 Task: Share through YouTube & Facebook "Movie C.mp4" with resolution 960*540
Action: Mouse pressed left at (343, 250)
Screenshot: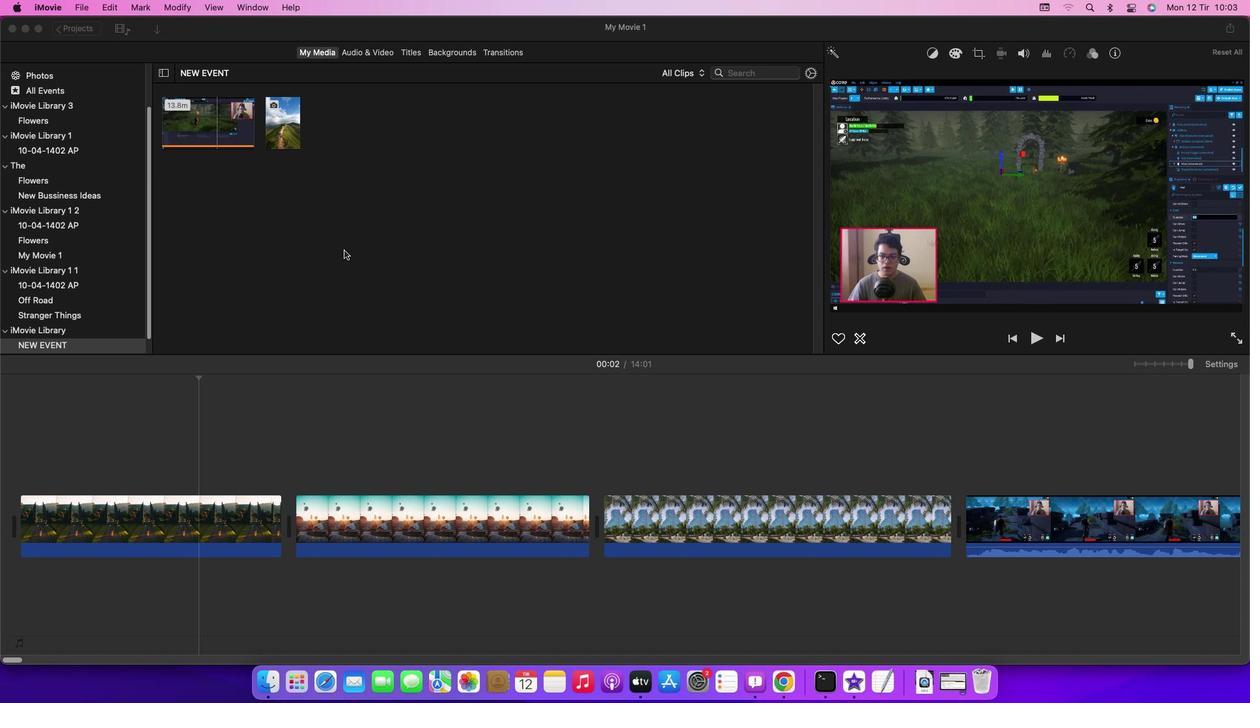 
Action: Mouse moved to (229, 134)
Screenshot: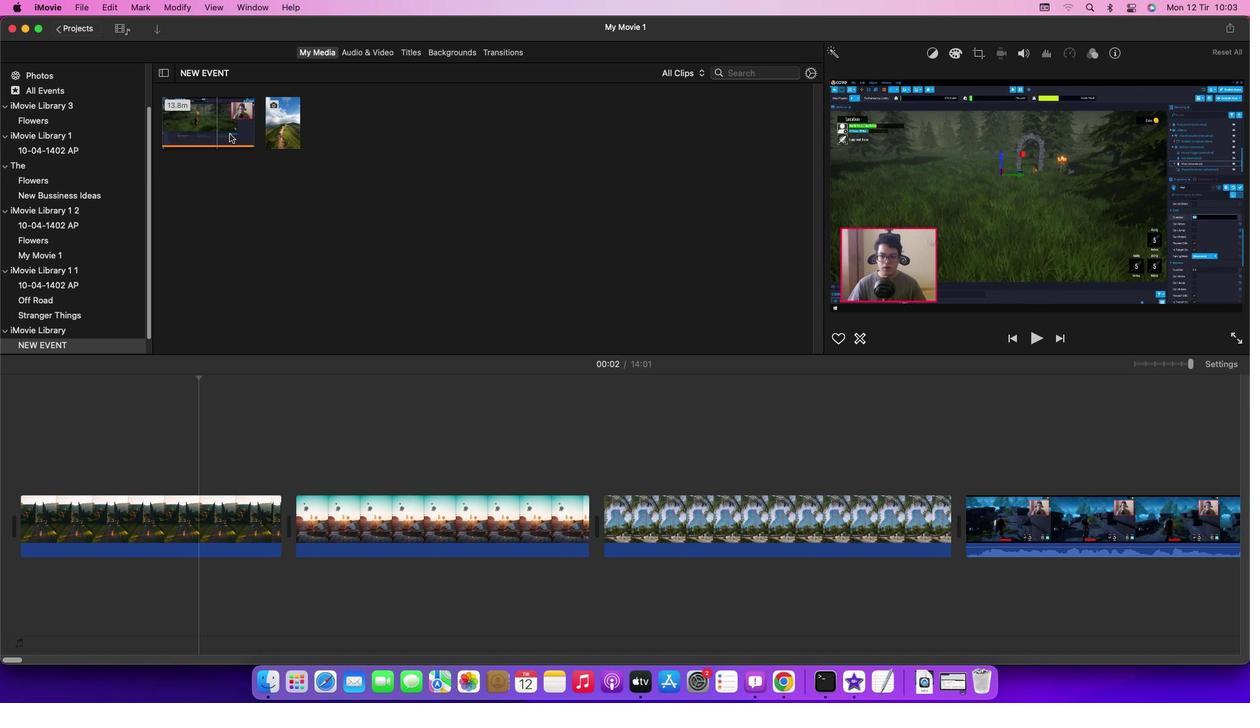 
Action: Mouse pressed left at (229, 134)
Screenshot: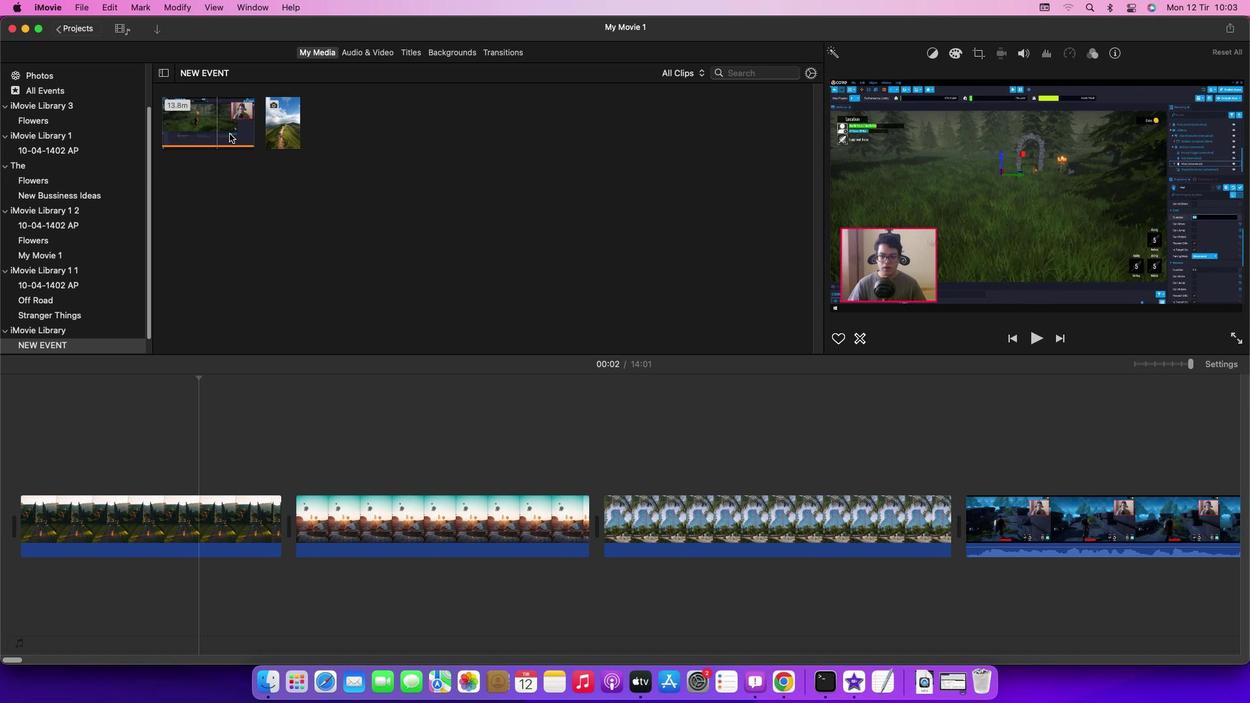 
Action: Mouse moved to (74, 5)
Screenshot: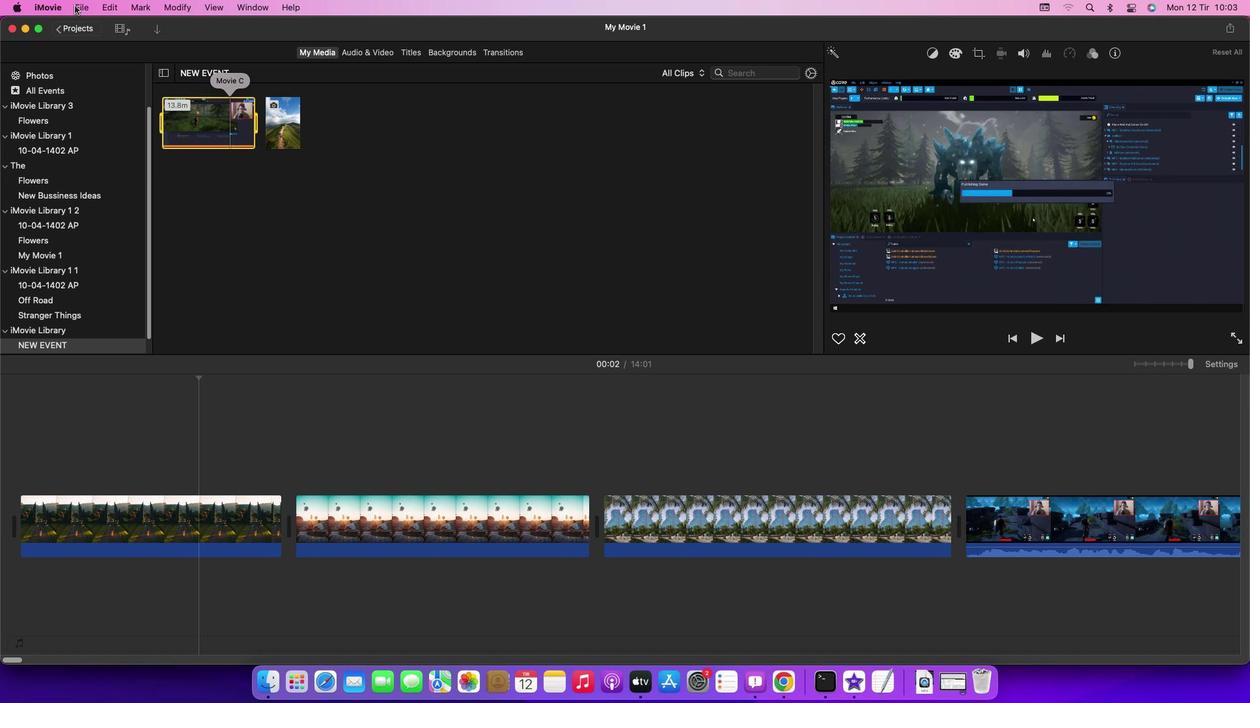 
Action: Mouse pressed left at (74, 5)
Screenshot: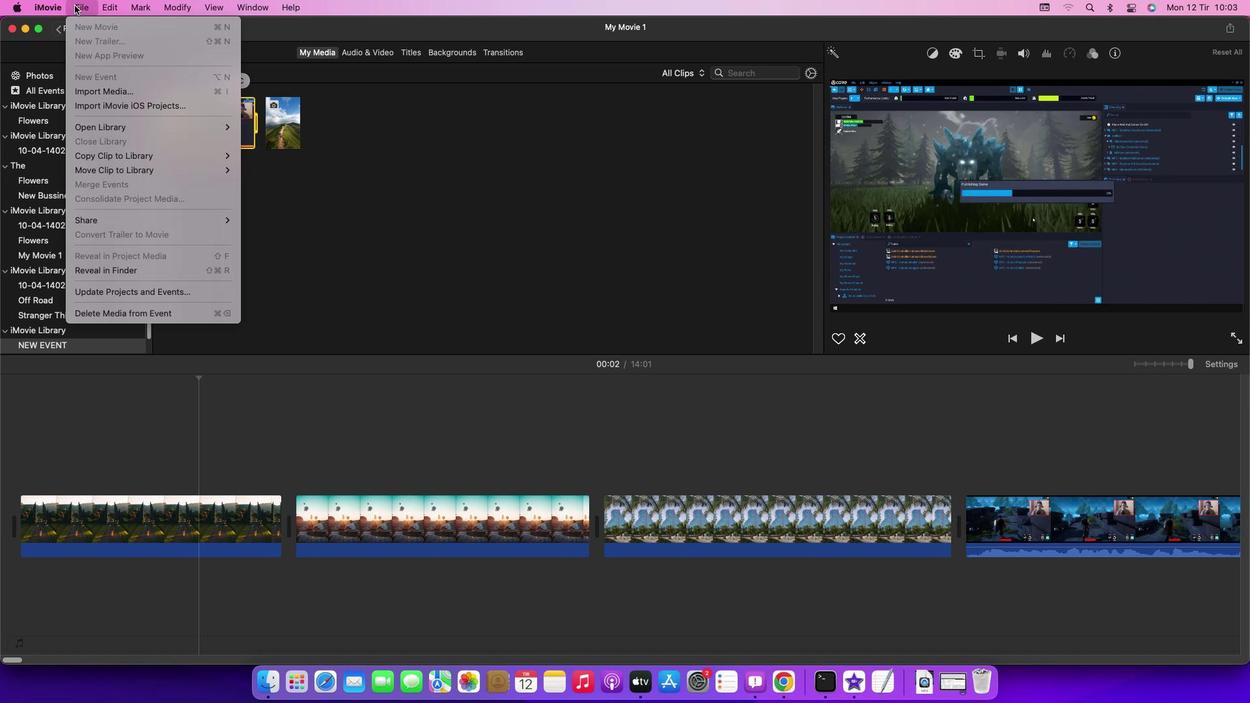 
Action: Mouse moved to (293, 238)
Screenshot: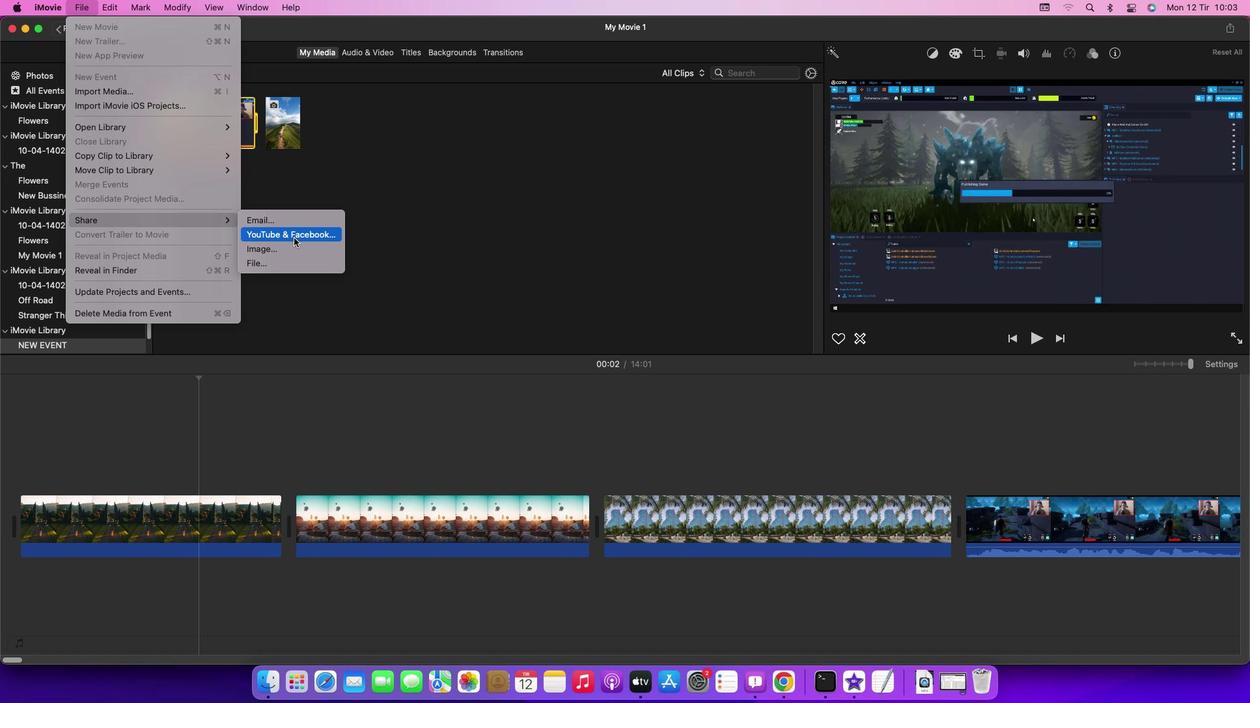 
Action: Mouse pressed left at (293, 238)
Screenshot: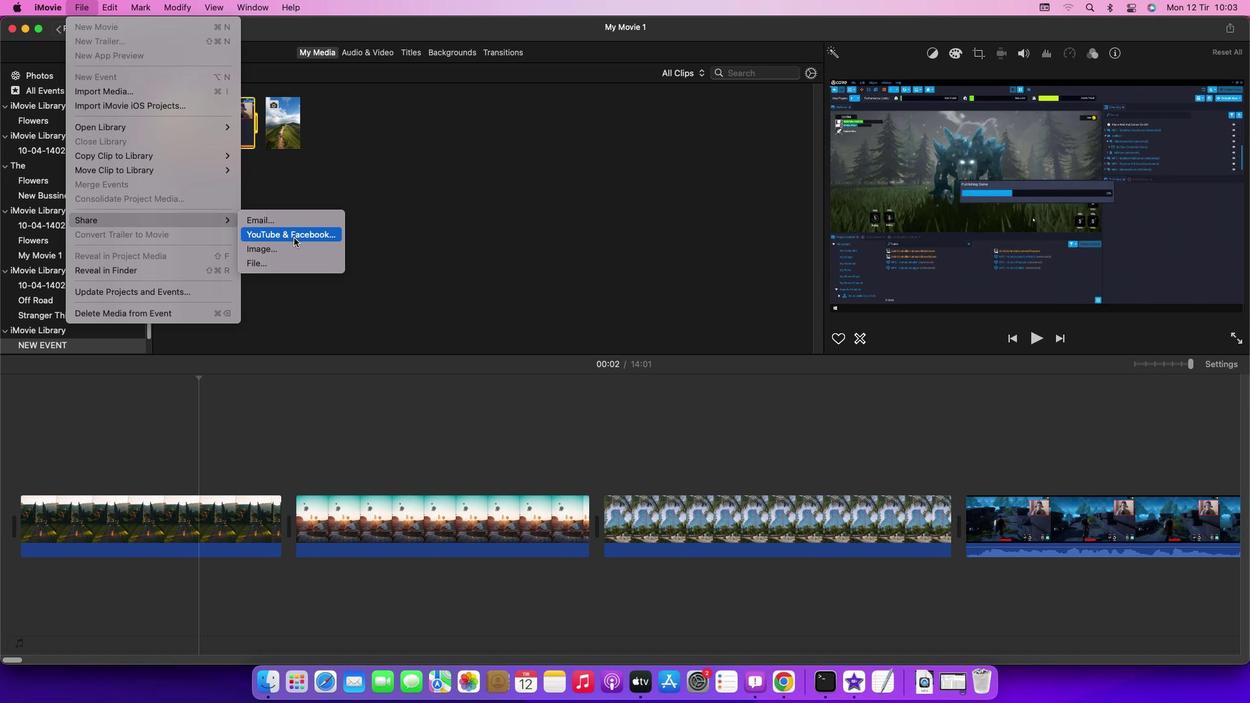 
Action: Mouse moved to (738, 202)
Screenshot: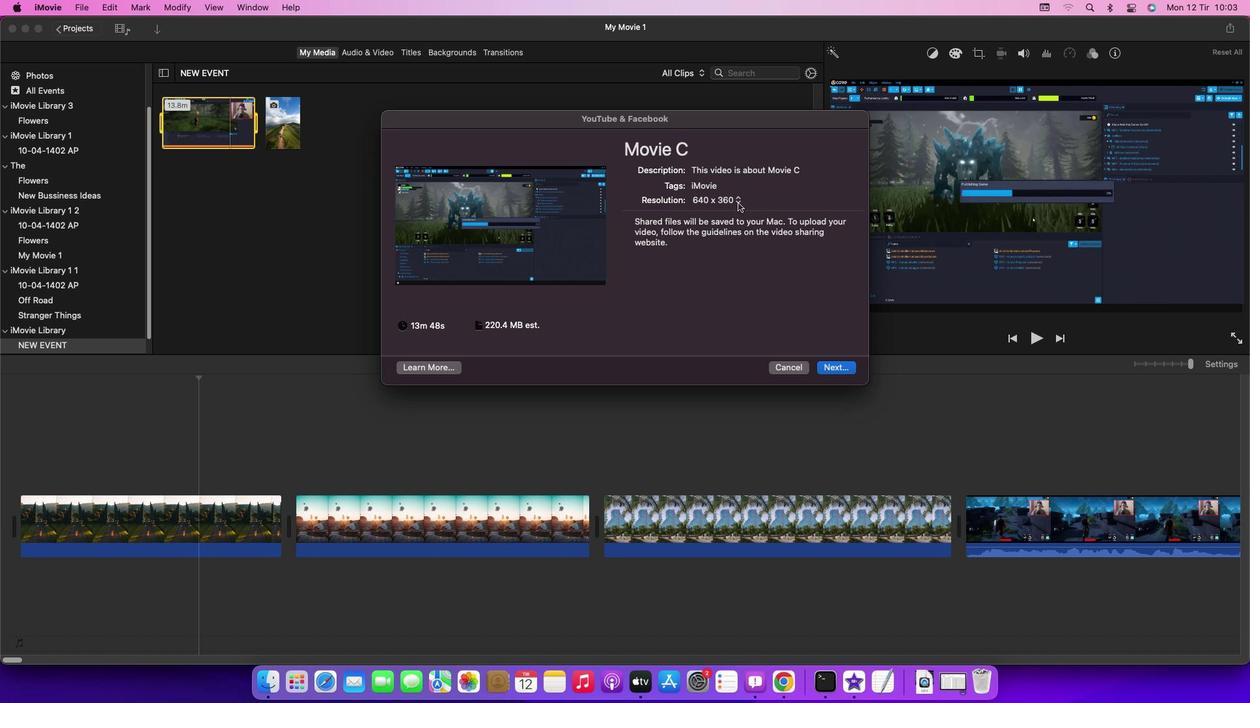 
Action: Mouse pressed left at (738, 202)
Screenshot: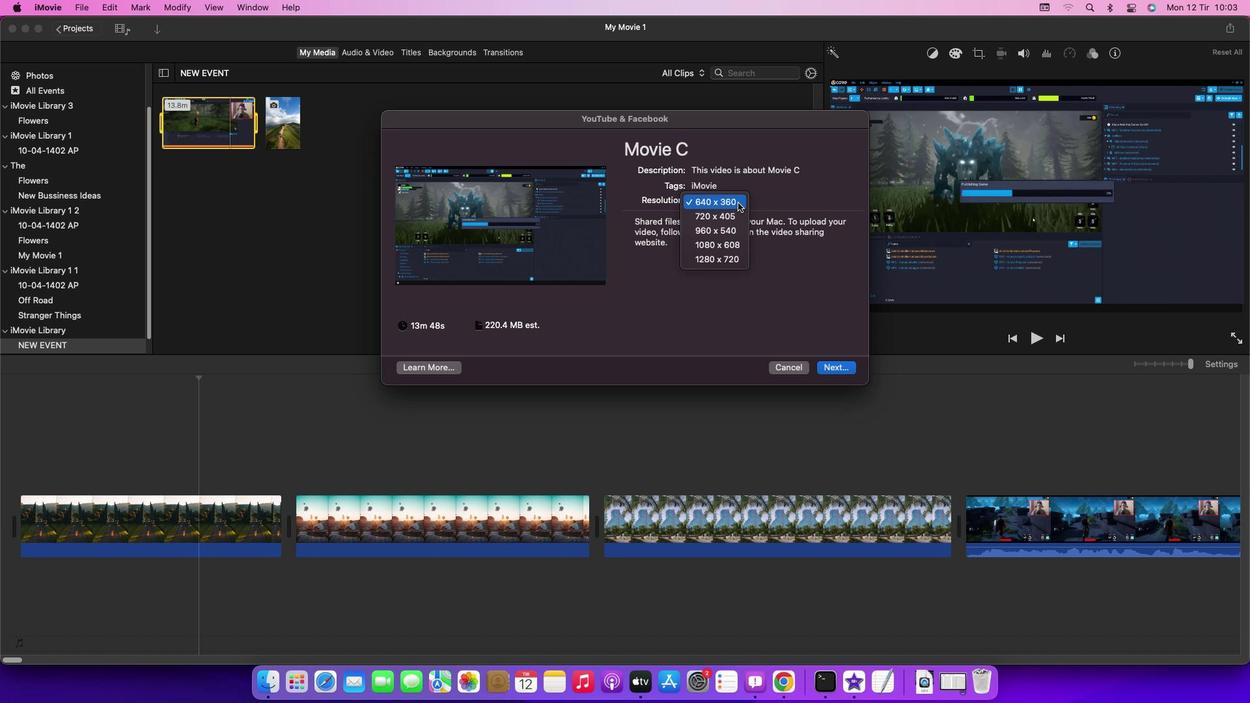 
Action: Mouse moved to (737, 227)
Screenshot: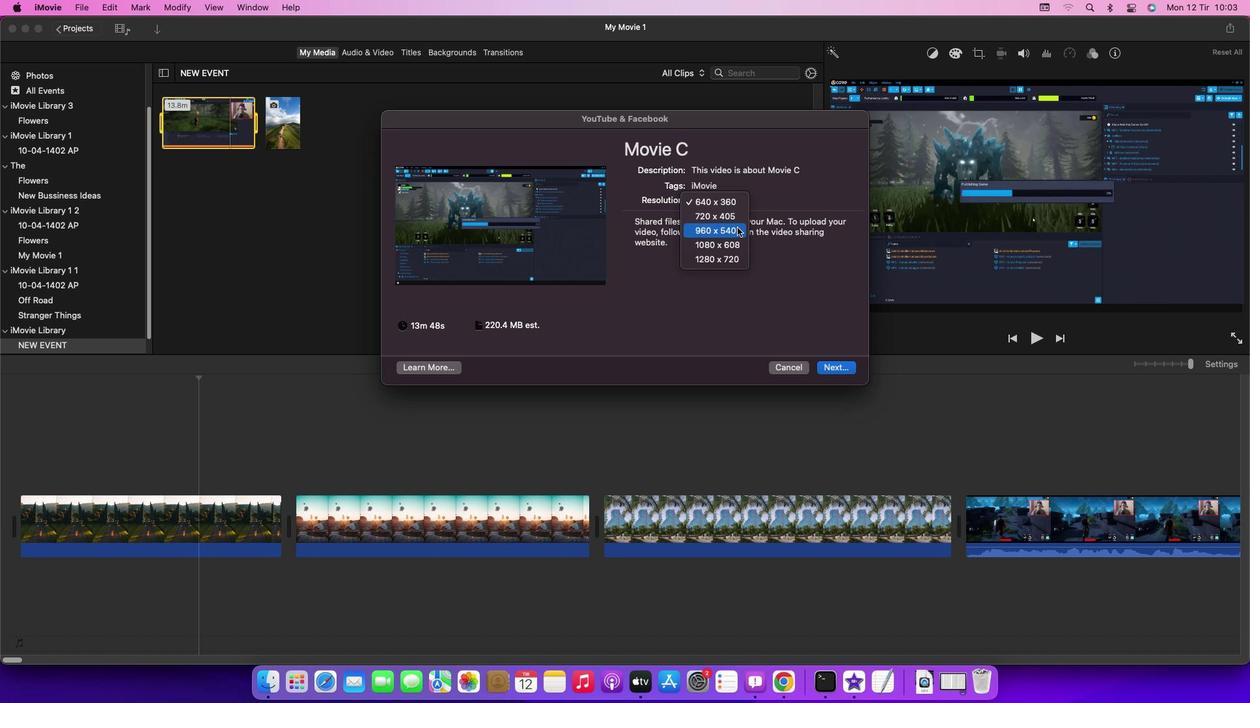 
Action: Mouse pressed left at (737, 227)
Screenshot: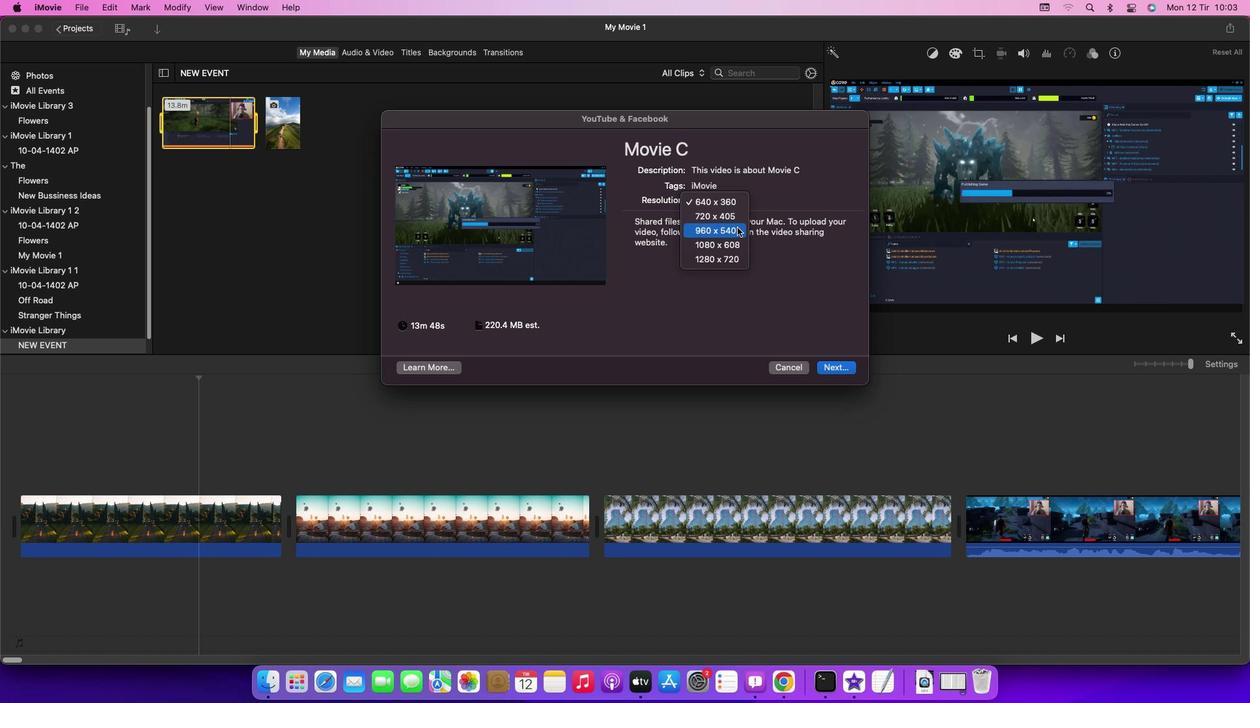 
Action: Mouse moved to (651, 421)
Screenshot: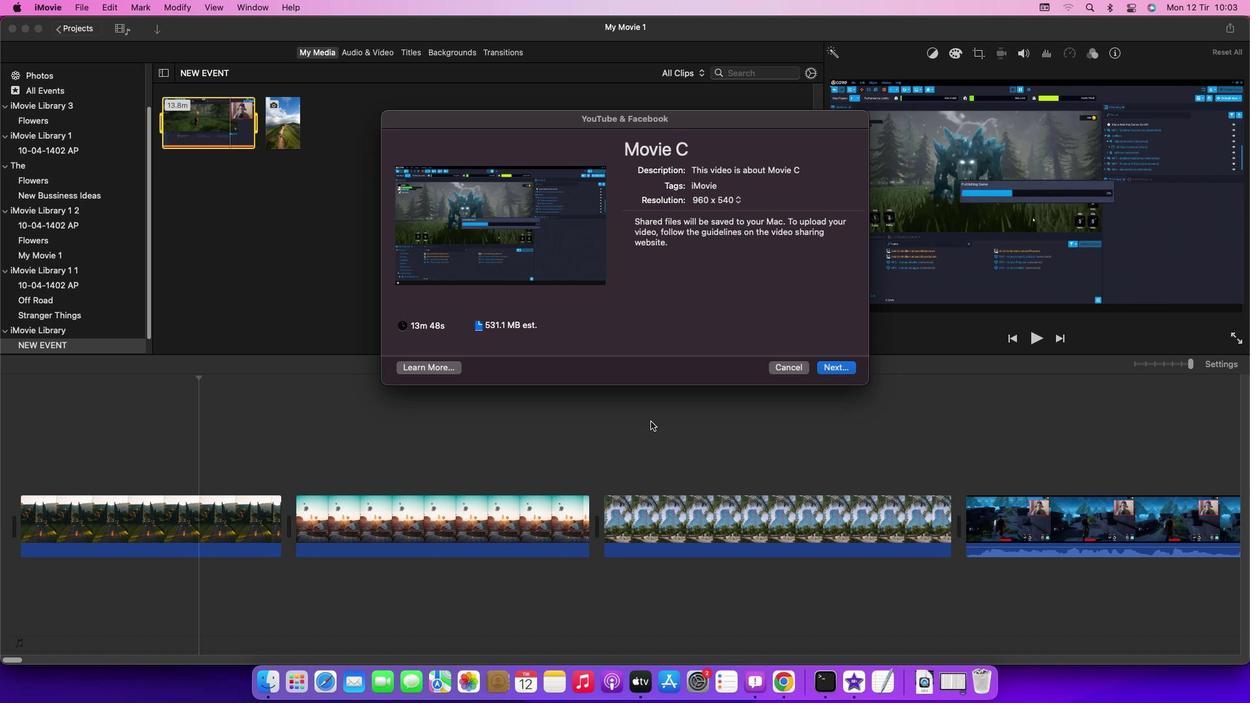 
Action: Mouse pressed left at (651, 421)
Screenshot: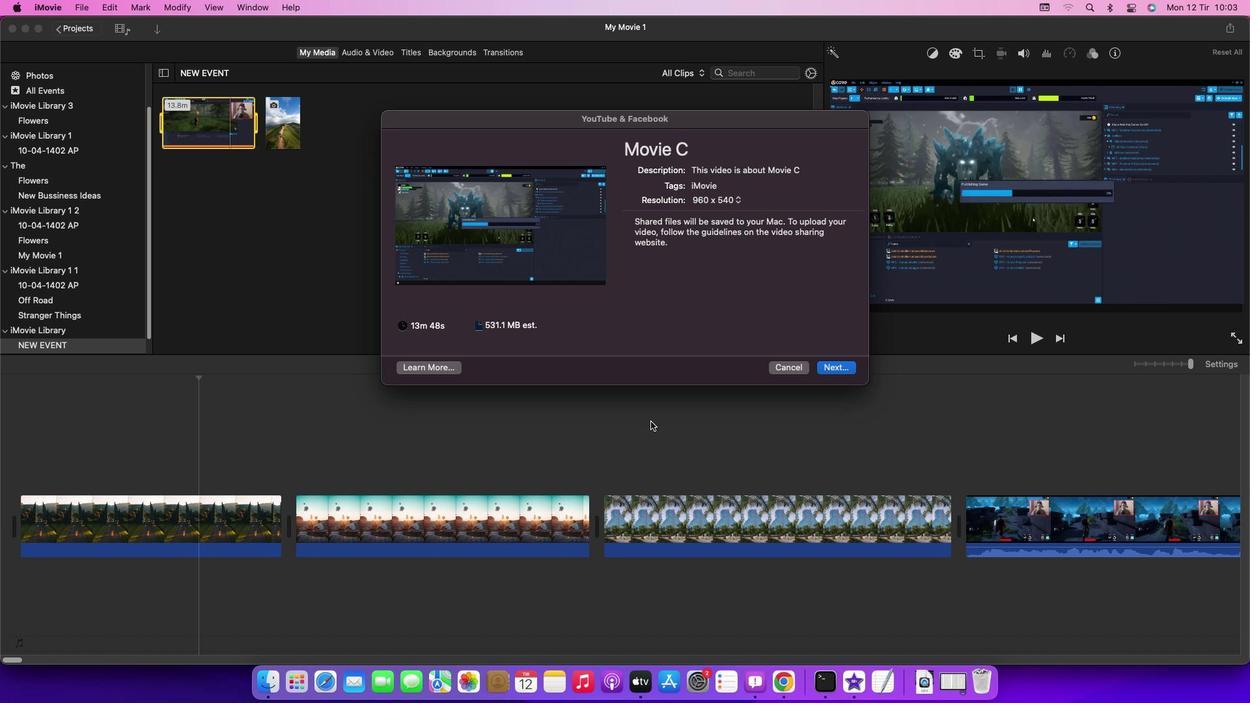 
